 Task: Invite Team Member Softage.1@softage.net to Workspace Business Intelligence and Analytics. Invite Team Member Softage.2@softage.net to Workspace Business Intelligence and Analytics. Invite Team Member Softage.3@softage.net to Workspace Business Intelligence and Analytics. Invite Team Member Softage.4@softage.net to Workspace Business Intelligence and Analytics
Action: Mouse moved to (836, 126)
Screenshot: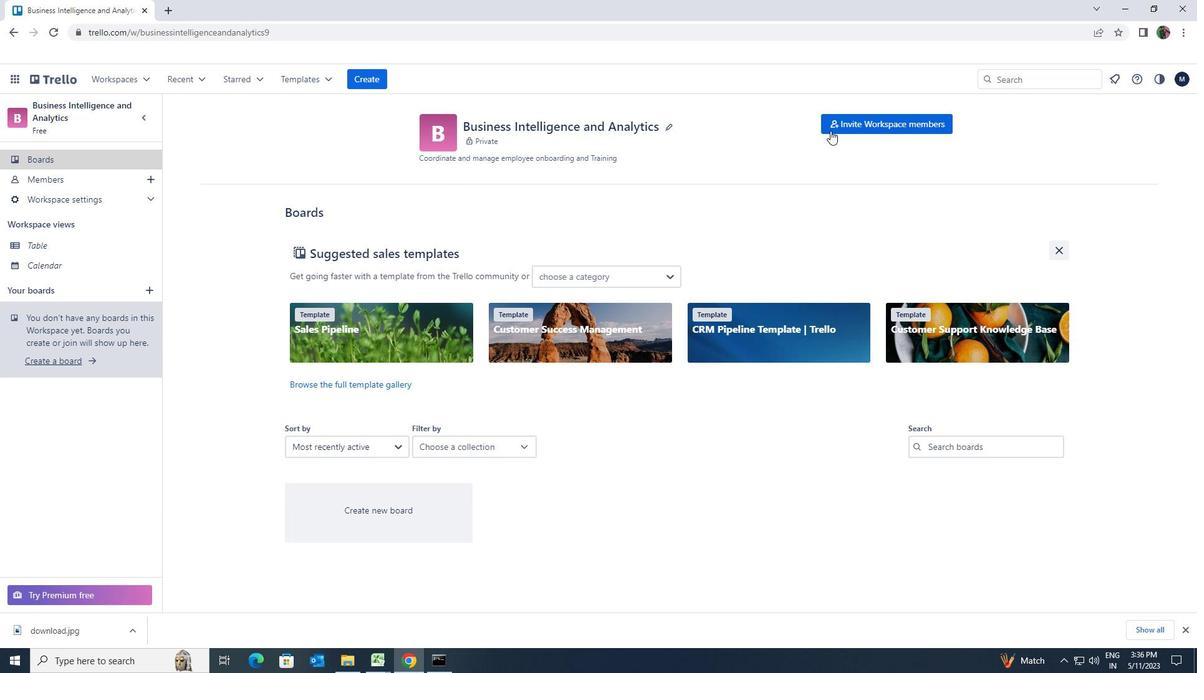 
Action: Mouse pressed left at (836, 126)
Screenshot: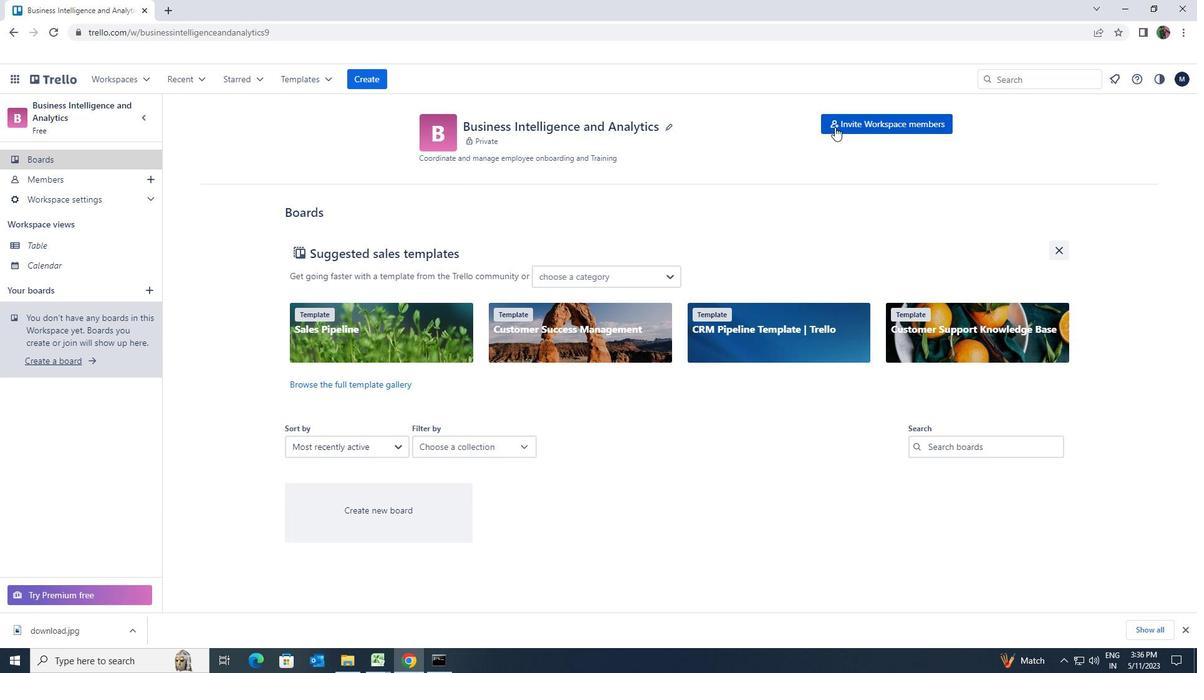 
Action: Mouse moved to (648, 326)
Screenshot: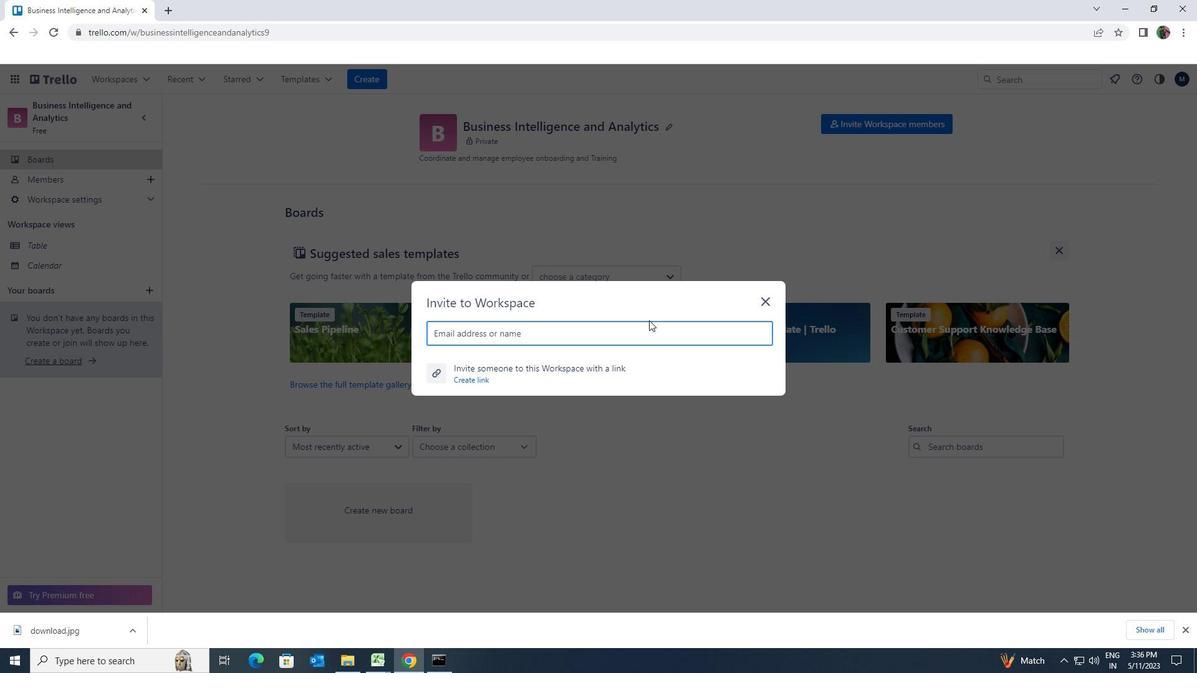 
Action: Mouse pressed left at (648, 326)
Screenshot: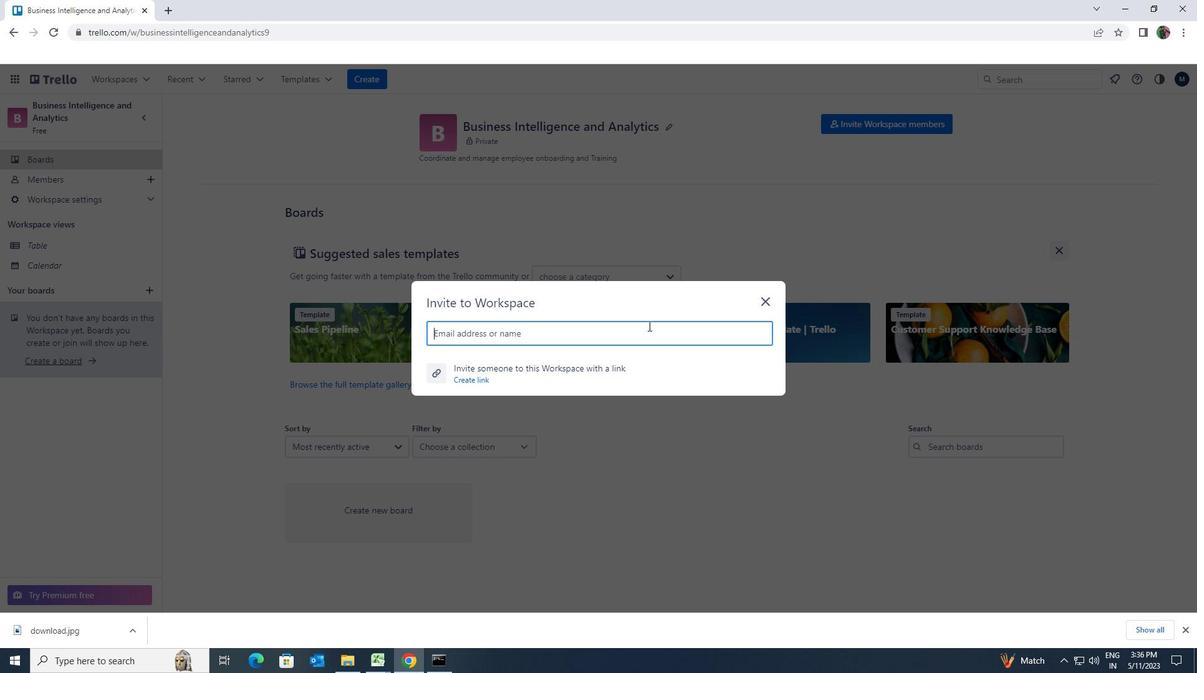 
Action: Key pressed softage.1<Key.shift>@SOFTAGE.NET
Screenshot: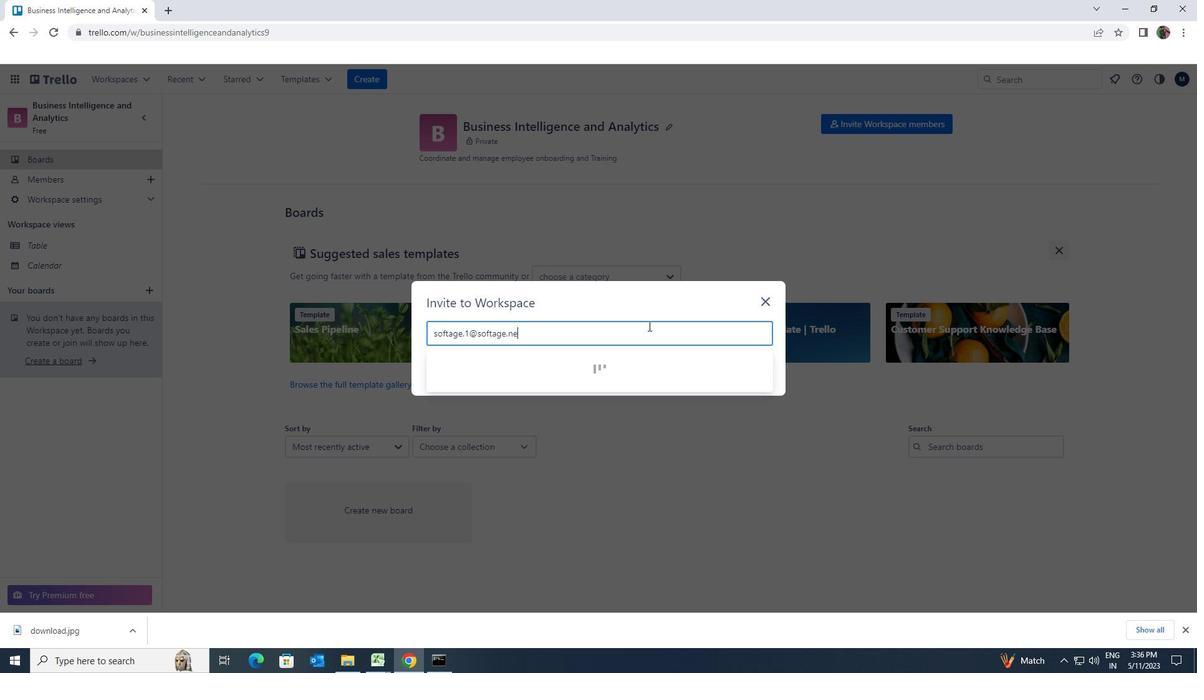 
Action: Mouse moved to (576, 364)
Screenshot: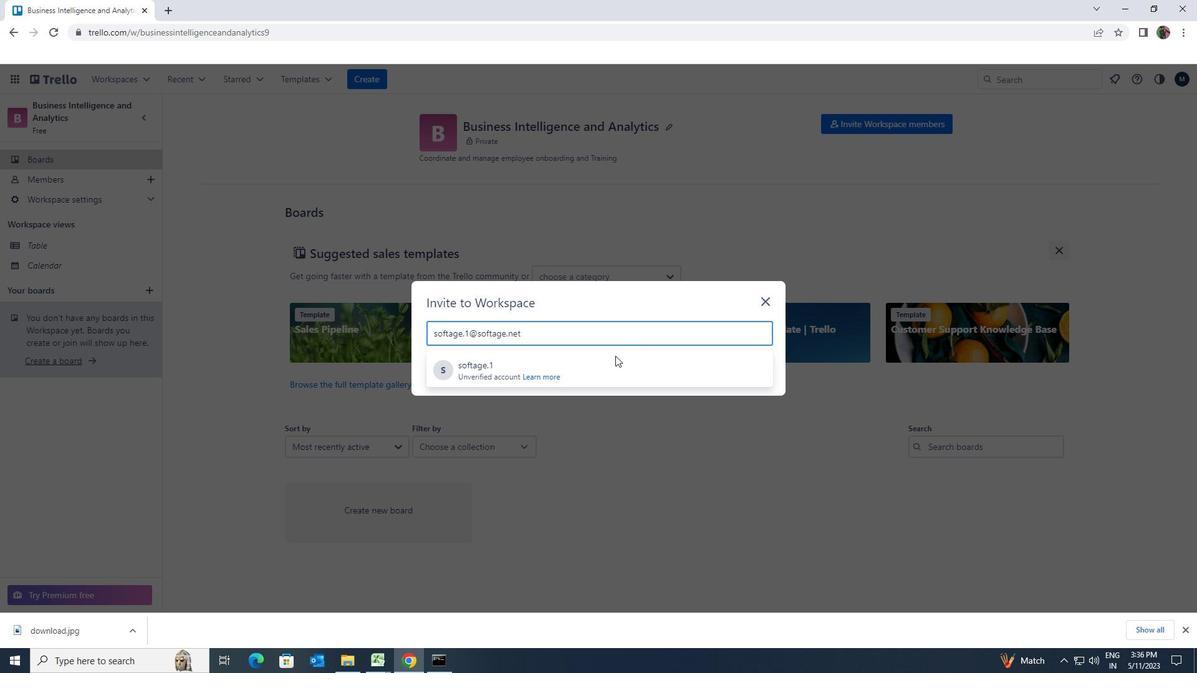 
Action: Mouse pressed left at (576, 364)
Screenshot: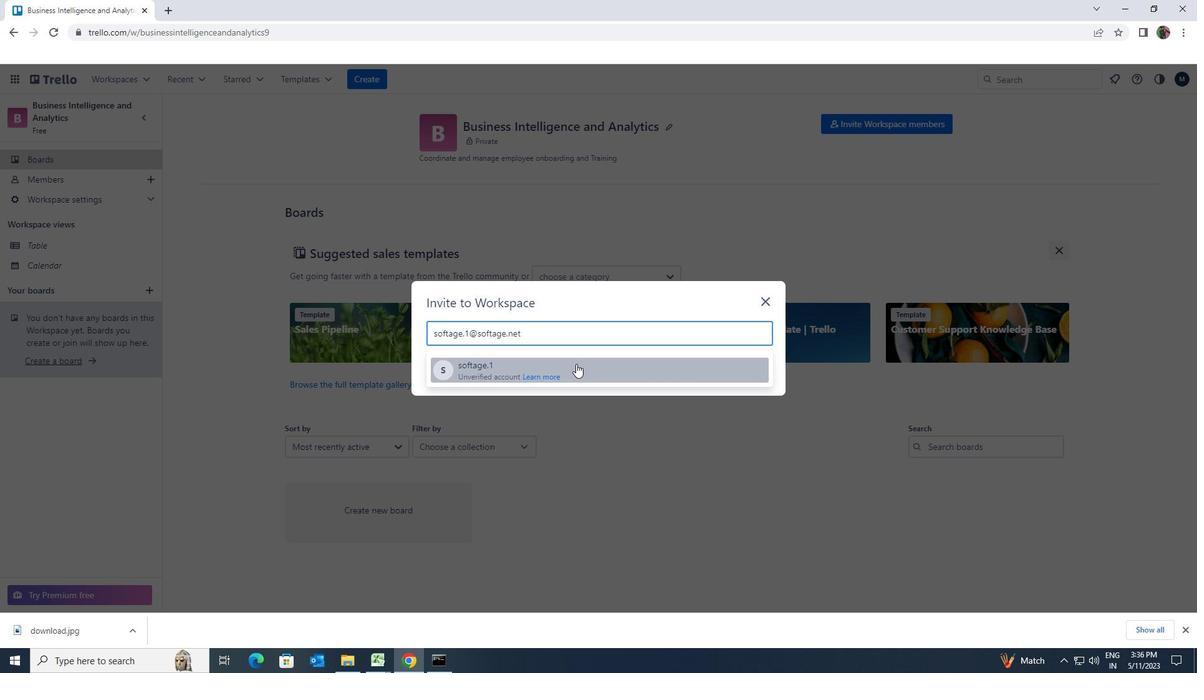
Action: Key pressed SOFTAGE.2<Key.shift>@SOFTAGE.NET
Screenshot: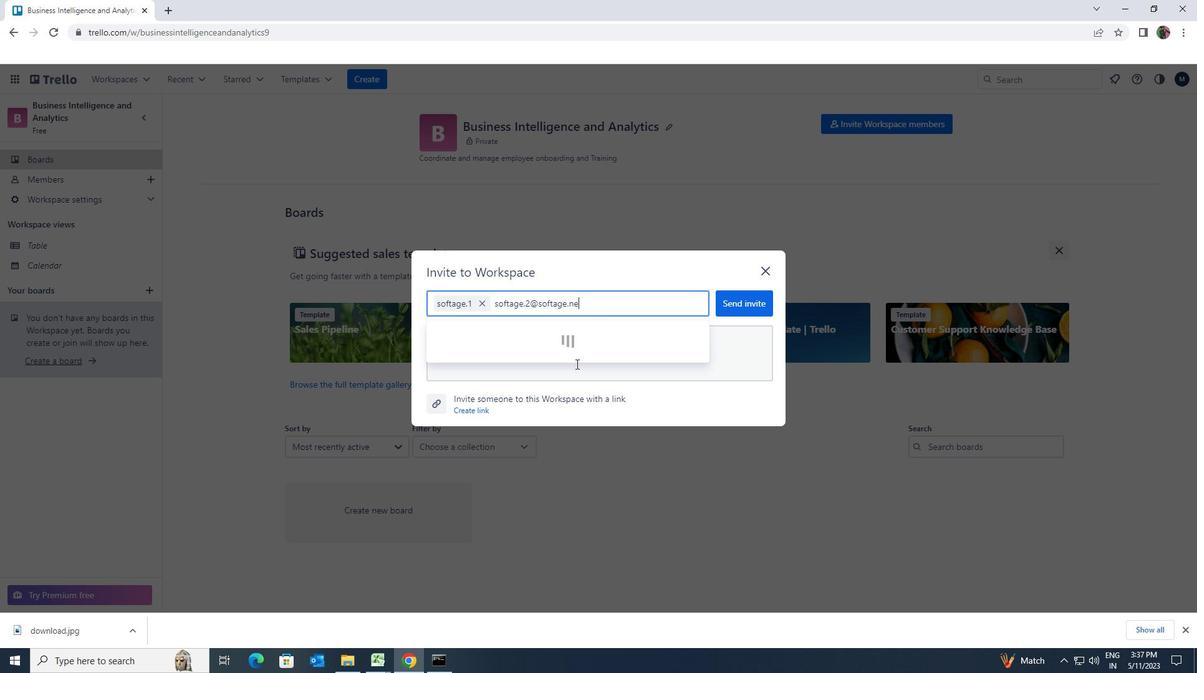 
Action: Mouse moved to (510, 346)
Screenshot: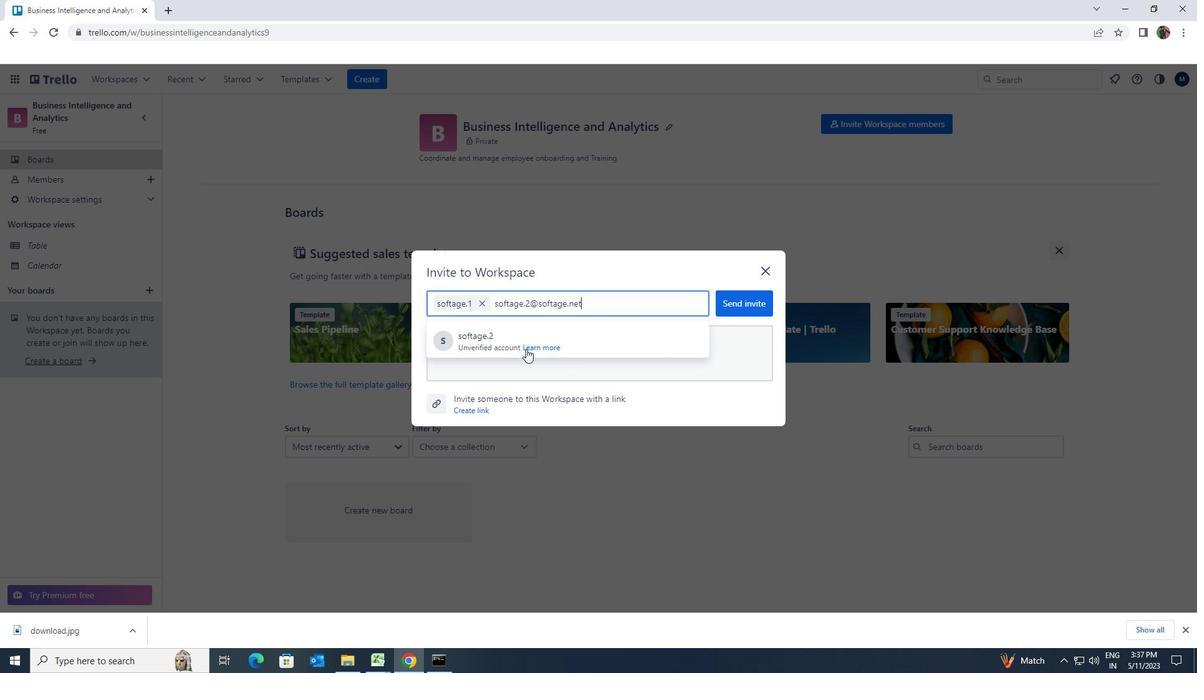 
Action: Mouse pressed left at (510, 346)
Screenshot: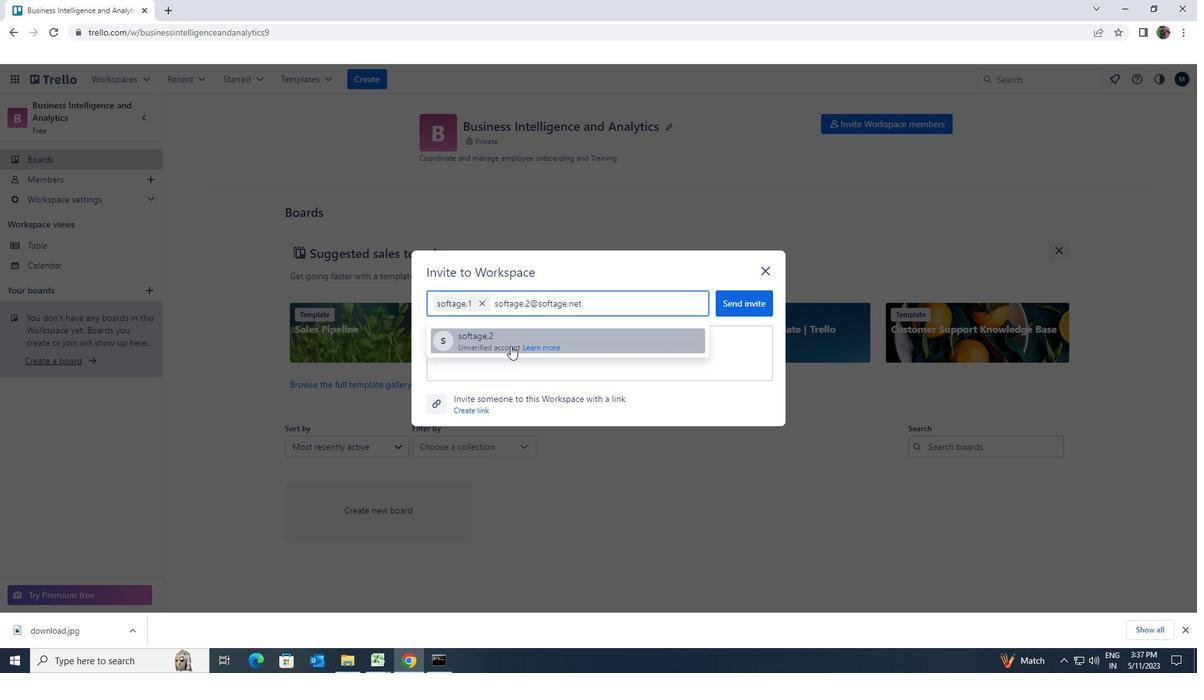 
Action: Key pressed SOFTAGE.3<Key.shift>@SOFTAGE.NET
Screenshot: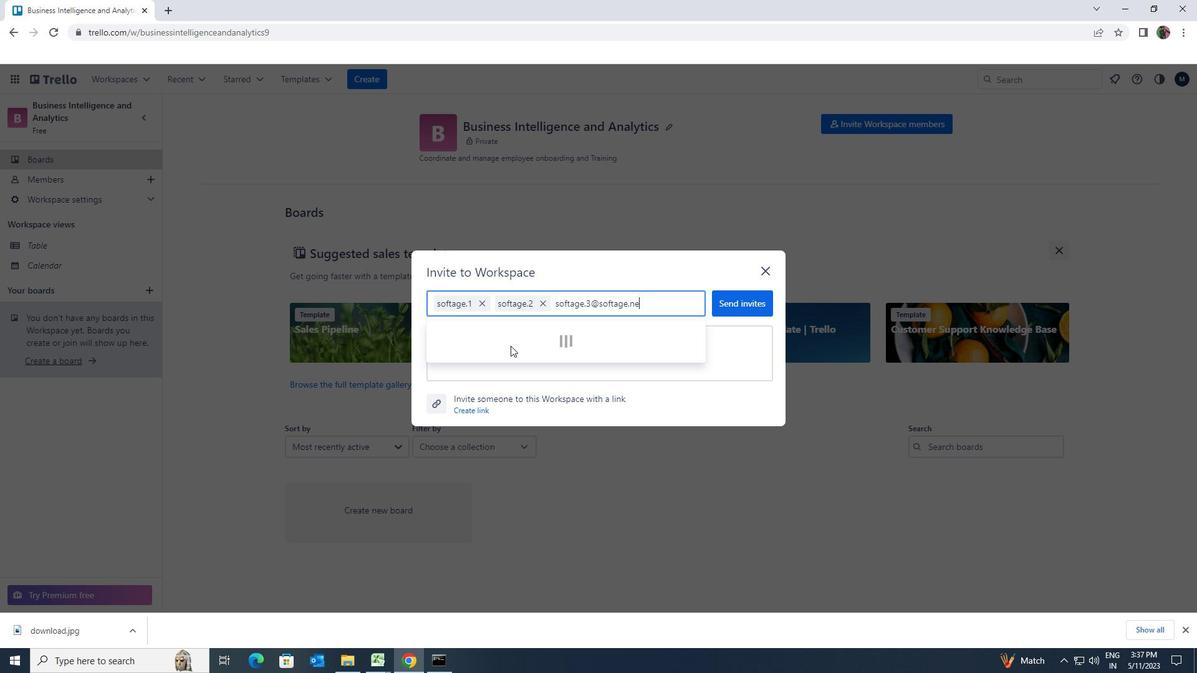 
Action: Mouse pressed left at (510, 346)
Screenshot: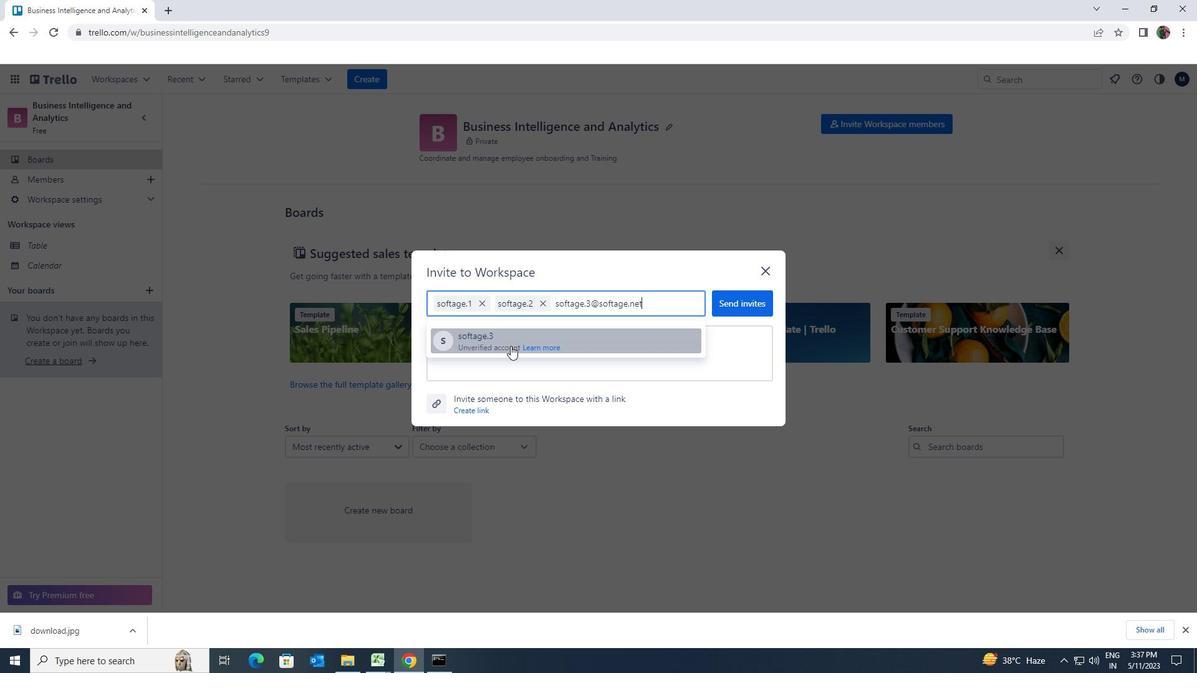 
Action: Key pressed SOFTAGE.4<Key.shift>@SOFTAGE.NET
Screenshot: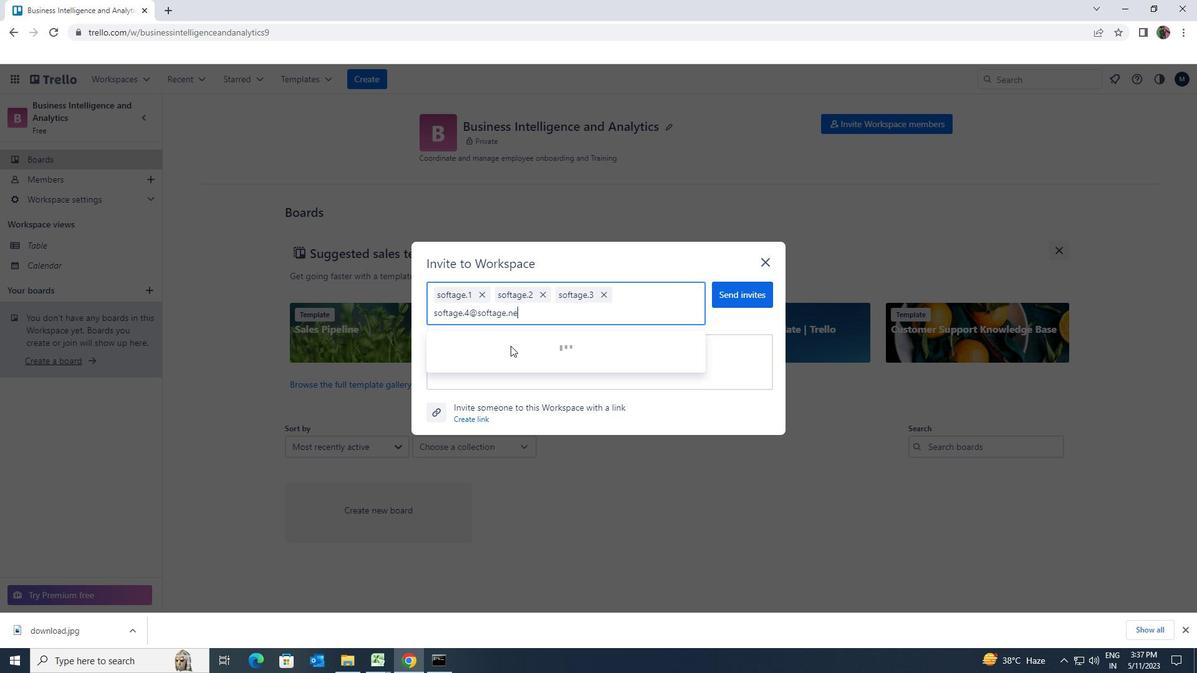 
Action: Mouse pressed left at (510, 346)
Screenshot: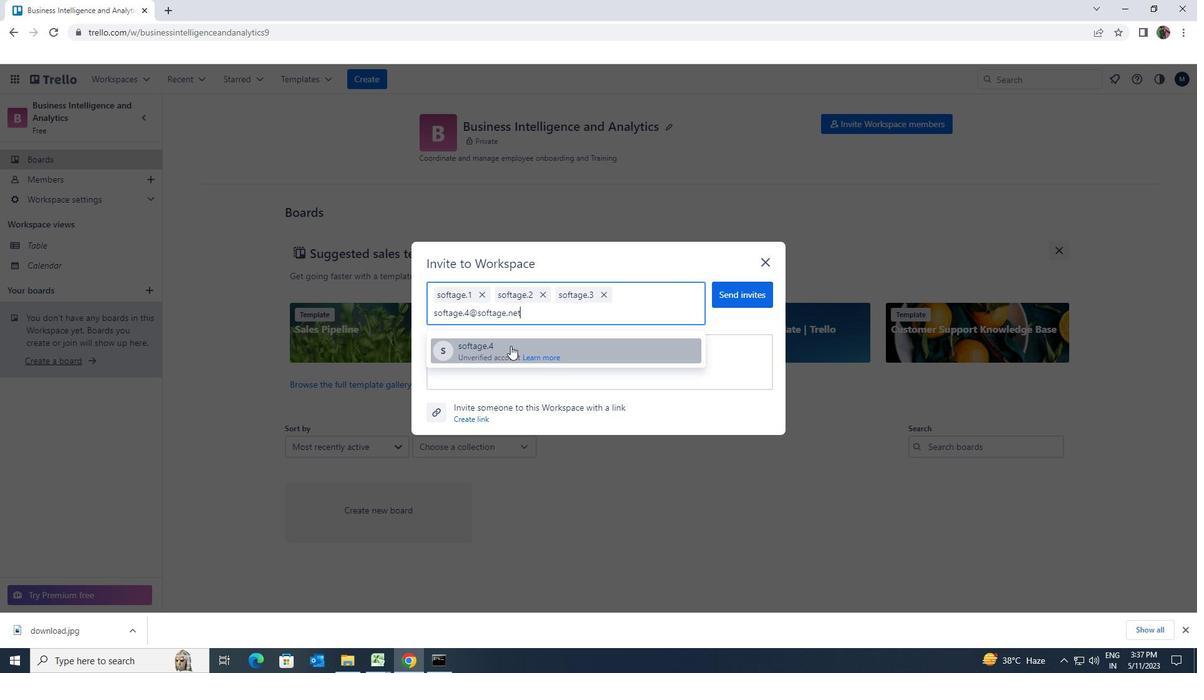 
Action: Mouse moved to (719, 295)
Screenshot: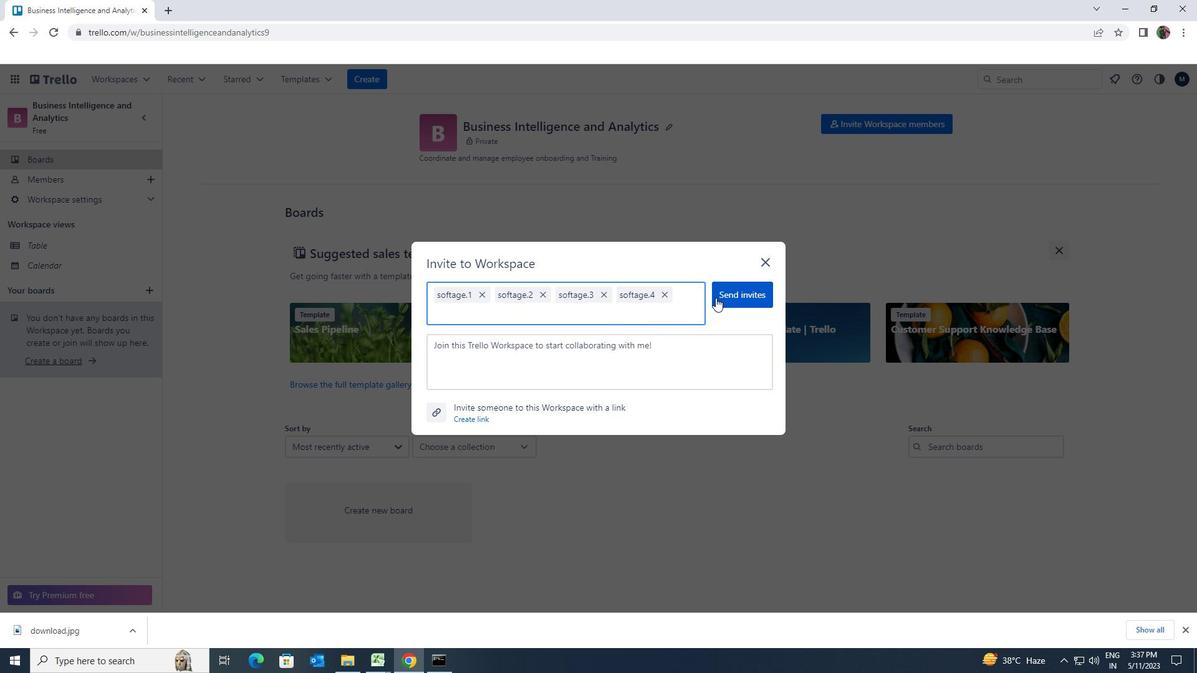 
Action: Mouse pressed left at (719, 295)
Screenshot: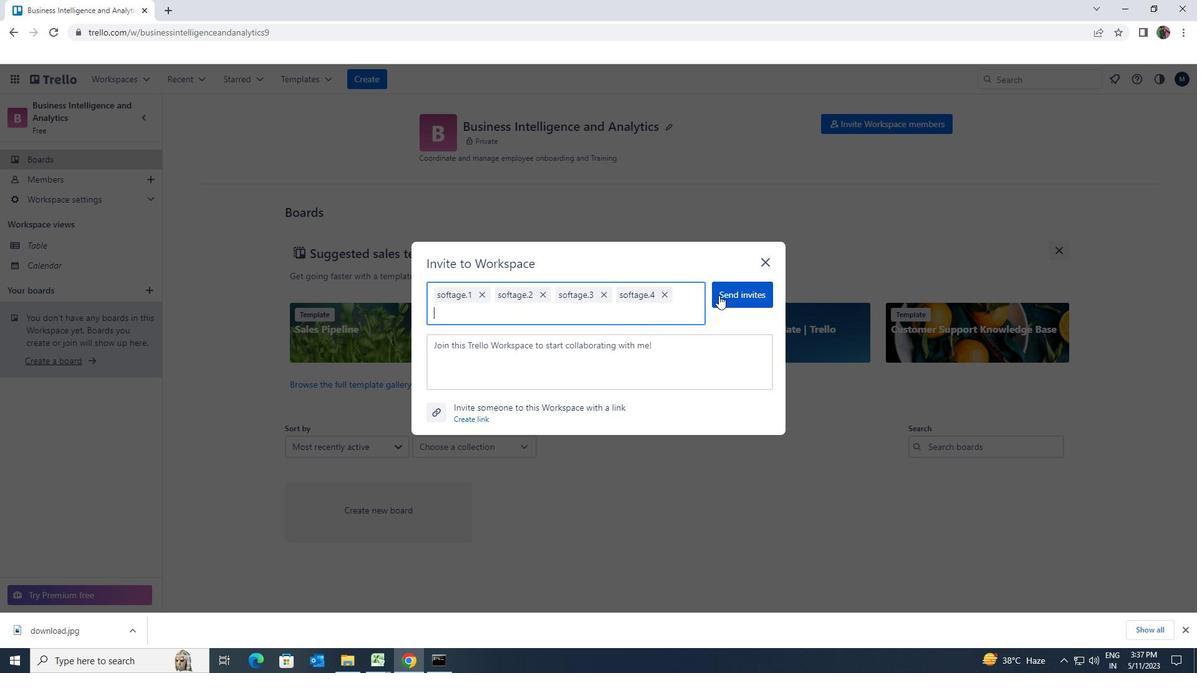 
Action: Mouse moved to (721, 293)
Screenshot: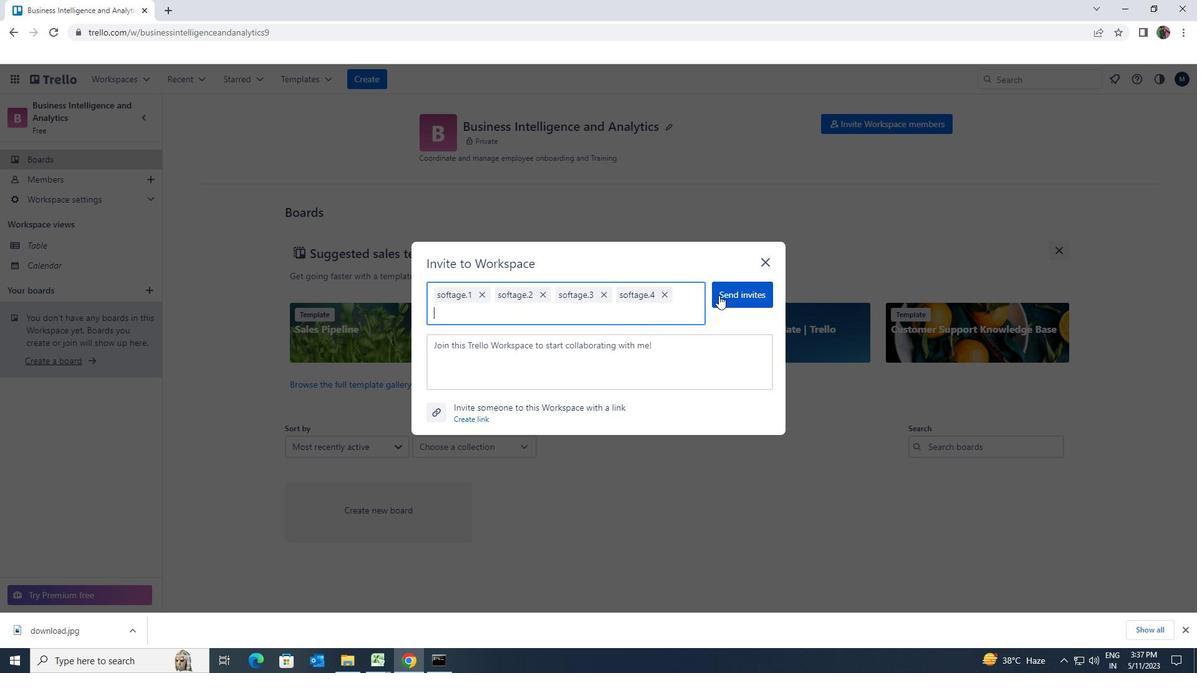 
